 Task: Show the bookmarks bar.
Action: Mouse moved to (978, 27)
Screenshot: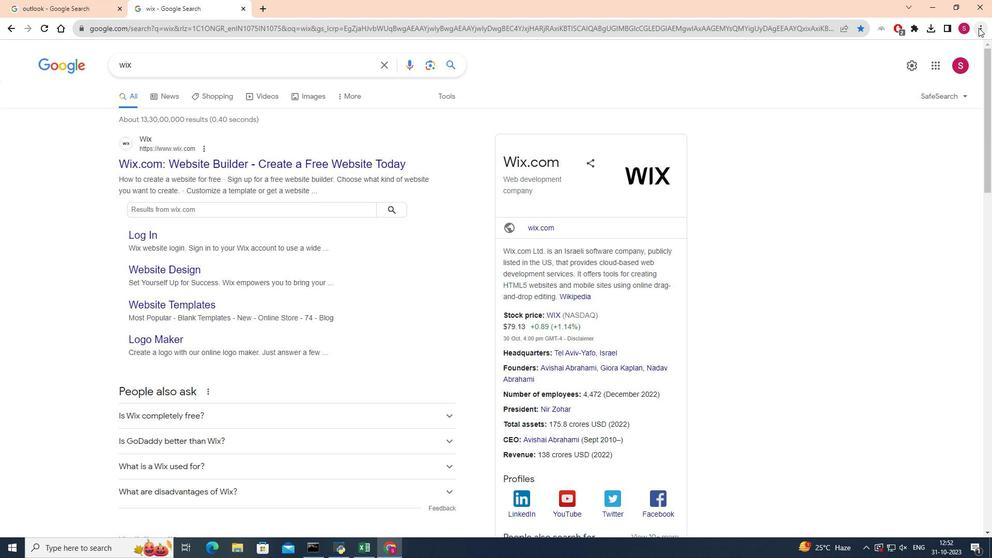 
Action: Mouse pressed left at (978, 27)
Screenshot: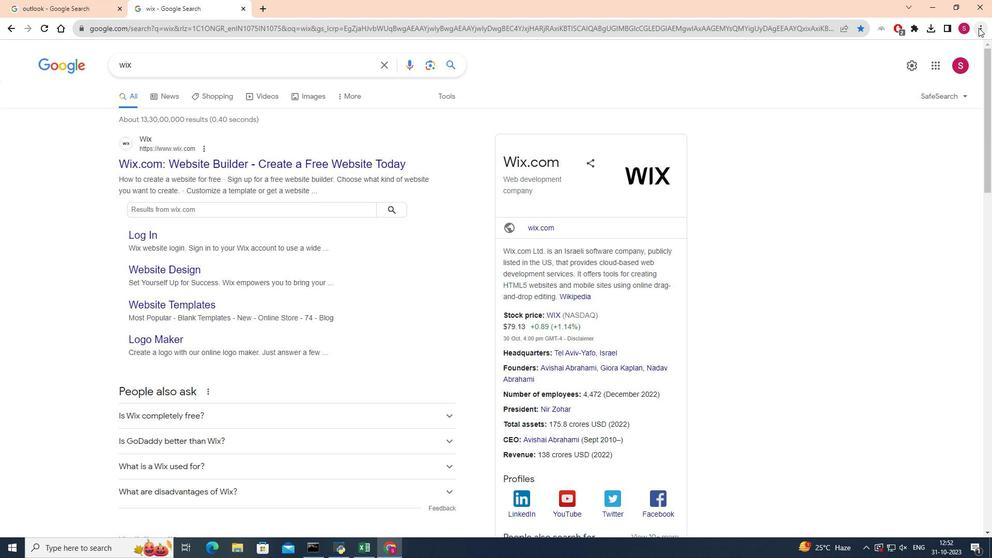 
Action: Mouse pressed left at (978, 27)
Screenshot: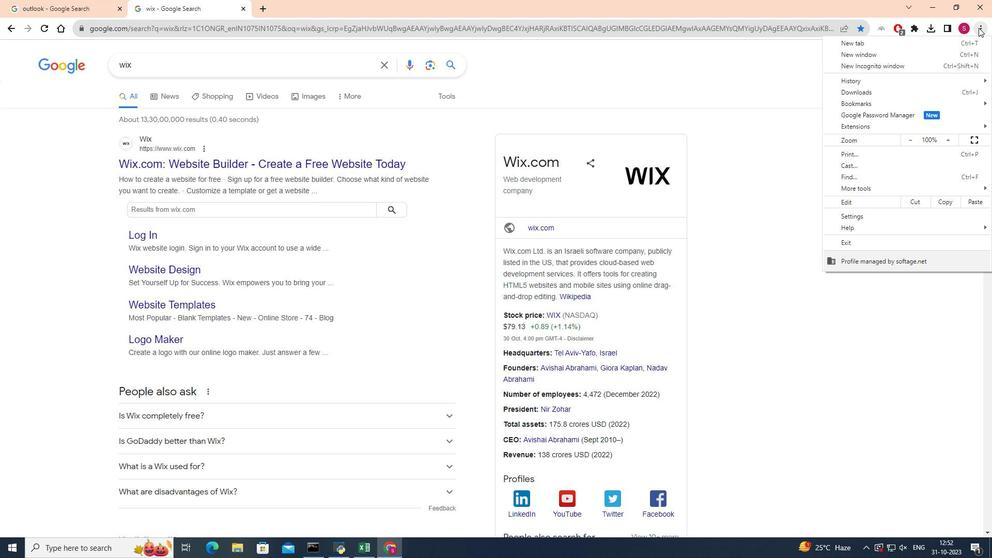 
Action: Mouse moved to (981, 29)
Screenshot: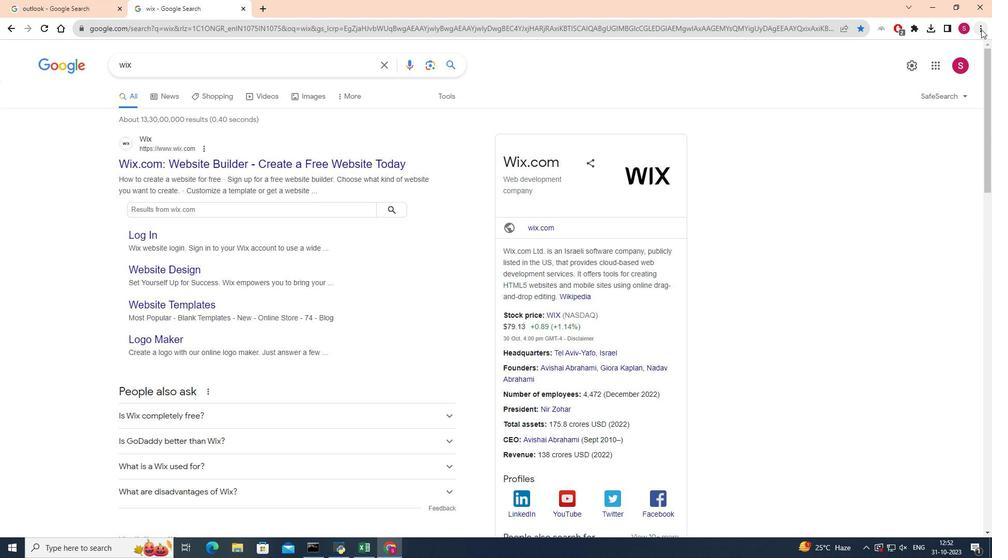 
Action: Mouse pressed left at (981, 29)
Screenshot: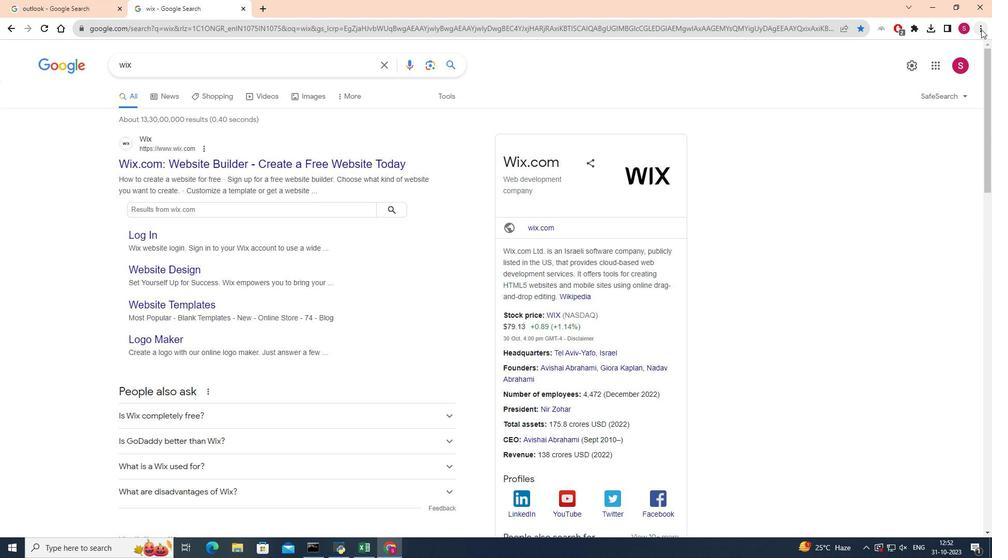 
Action: Mouse moved to (865, 101)
Screenshot: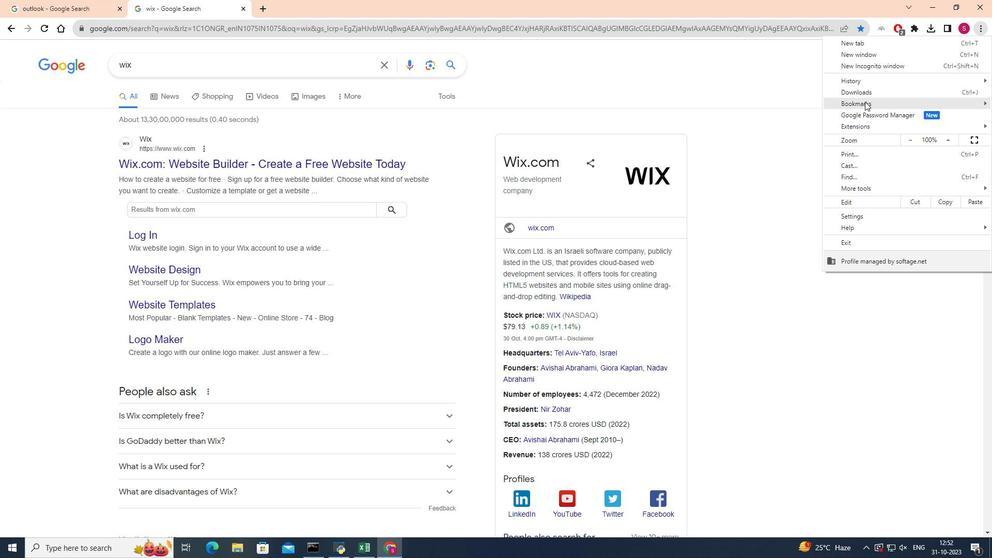 
Action: Mouse pressed left at (865, 101)
Screenshot: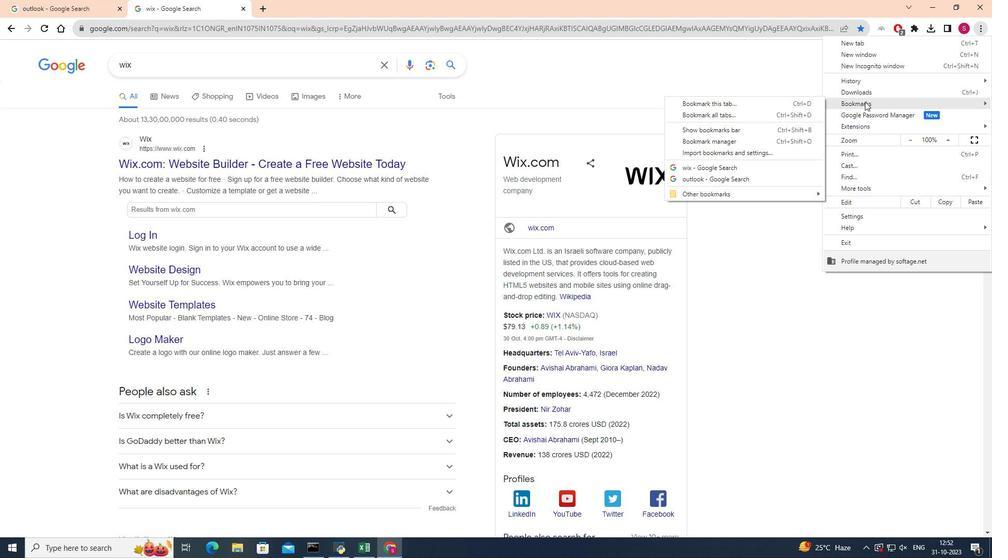 
Action: Mouse moved to (717, 127)
Screenshot: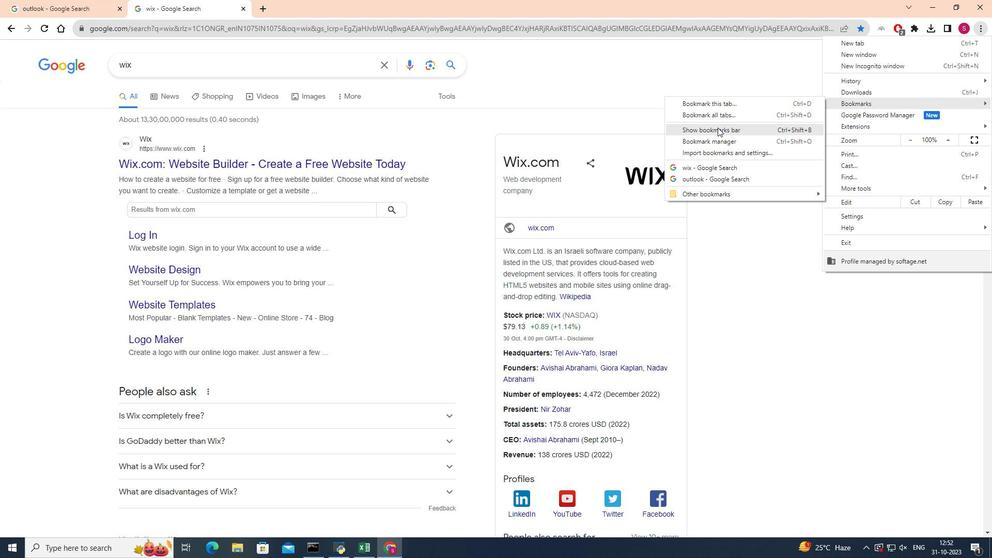 
Action: Mouse pressed left at (717, 127)
Screenshot: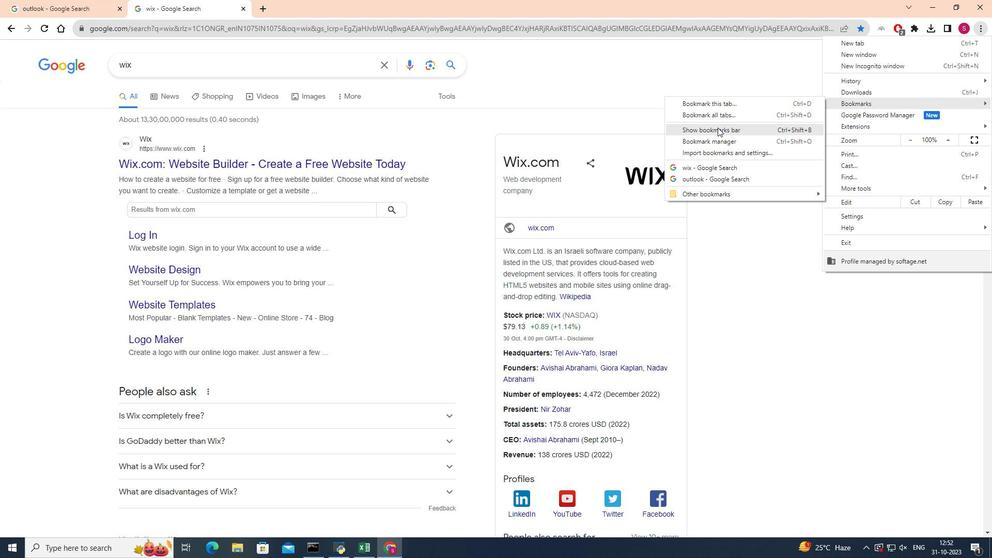 
Action: Mouse pressed left at (717, 127)
Screenshot: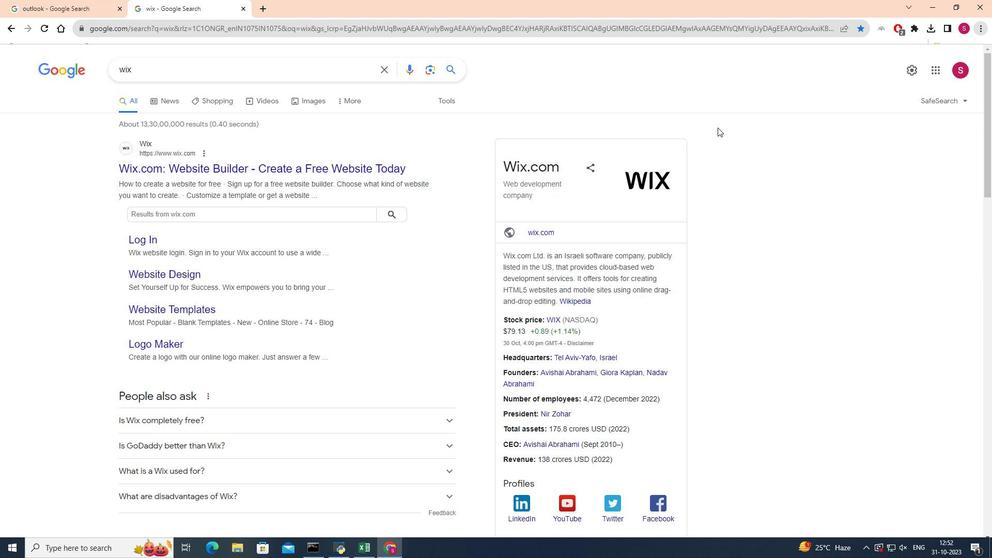 
Action: Mouse moved to (716, 128)
Screenshot: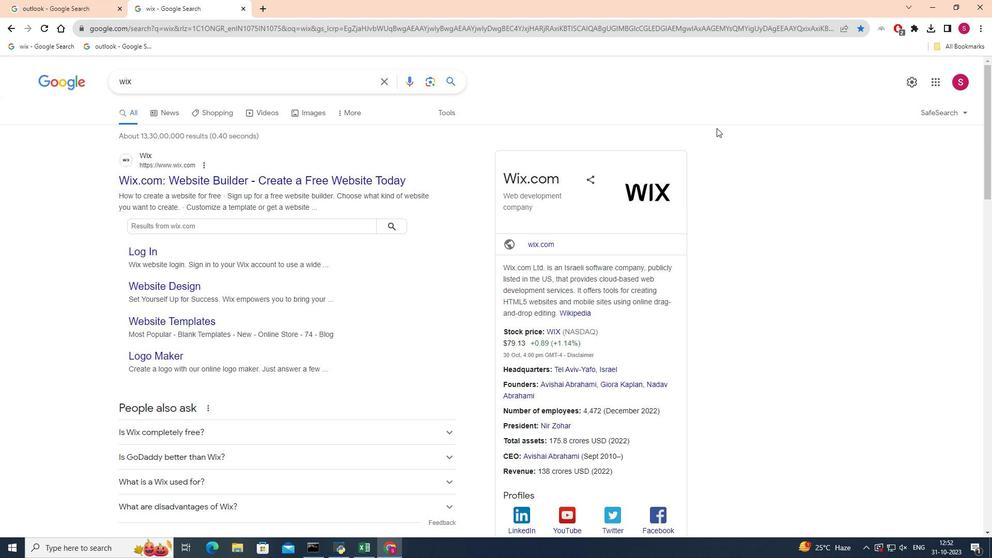 
